 Task: Create a sub task Design and Implement Solution for the task  Create a new online platform for online therapy sessions in the project ArrowTech , assign it to team member softage.3@softage.net and update the status of the sub task to  On Track  , set the priority of the sub task to Low
Action: Mouse moved to (56, 269)
Screenshot: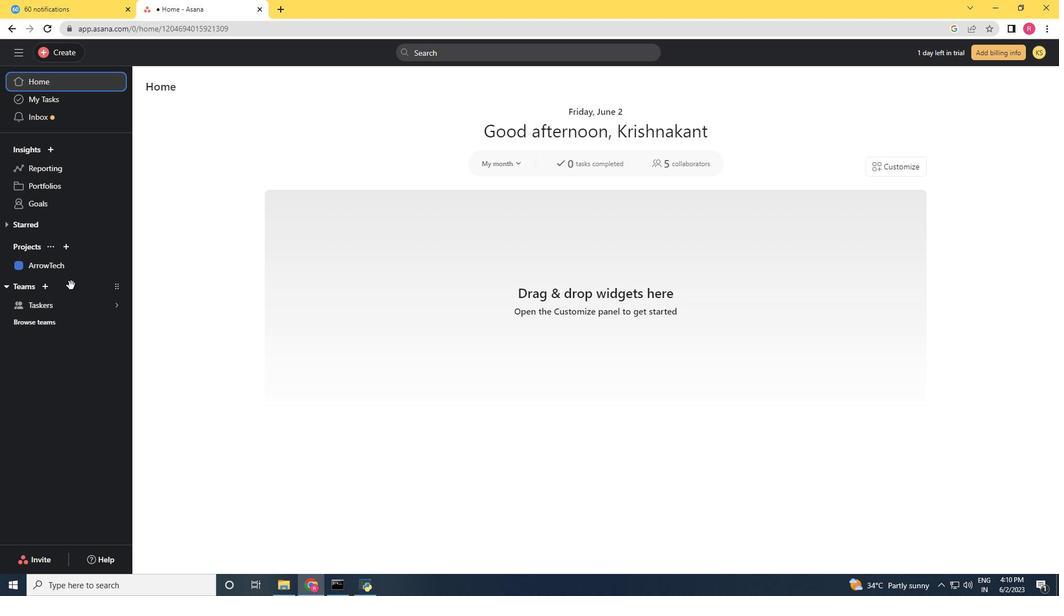 
Action: Mouse pressed left at (56, 269)
Screenshot: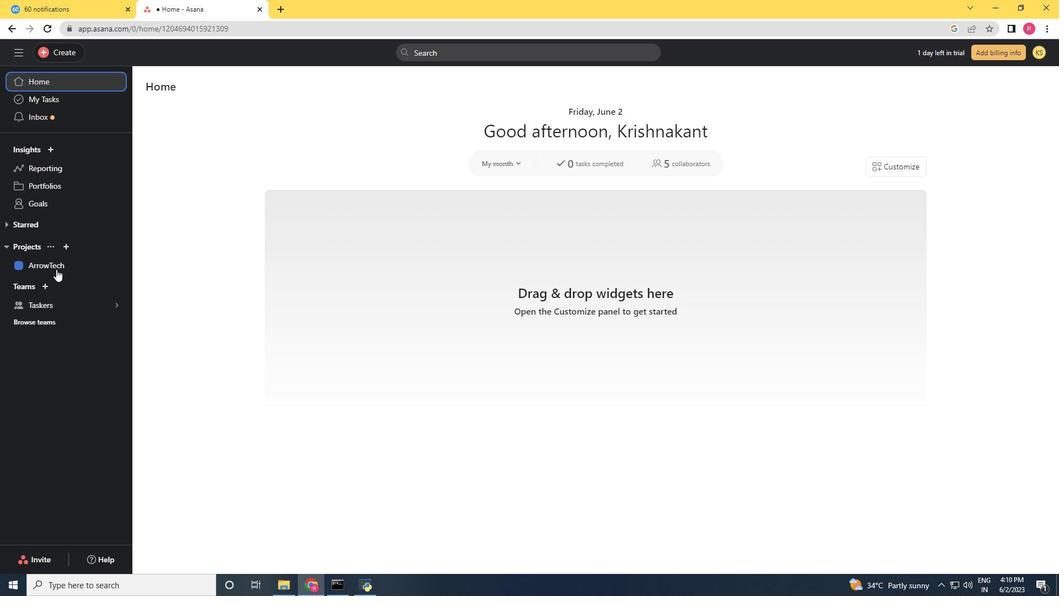 
Action: Mouse moved to (523, 247)
Screenshot: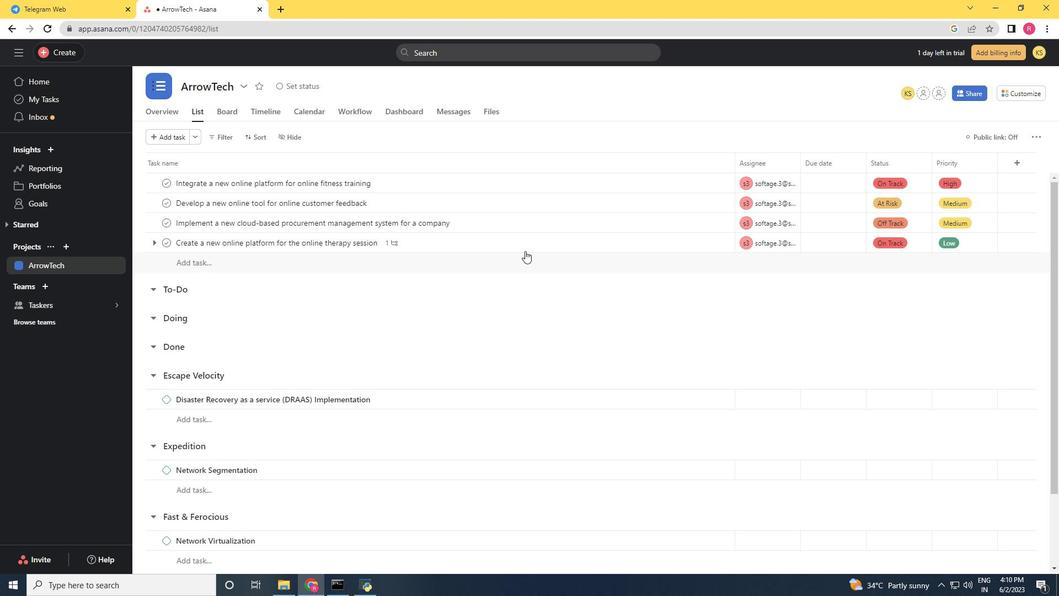 
Action: Mouse pressed left at (523, 247)
Screenshot: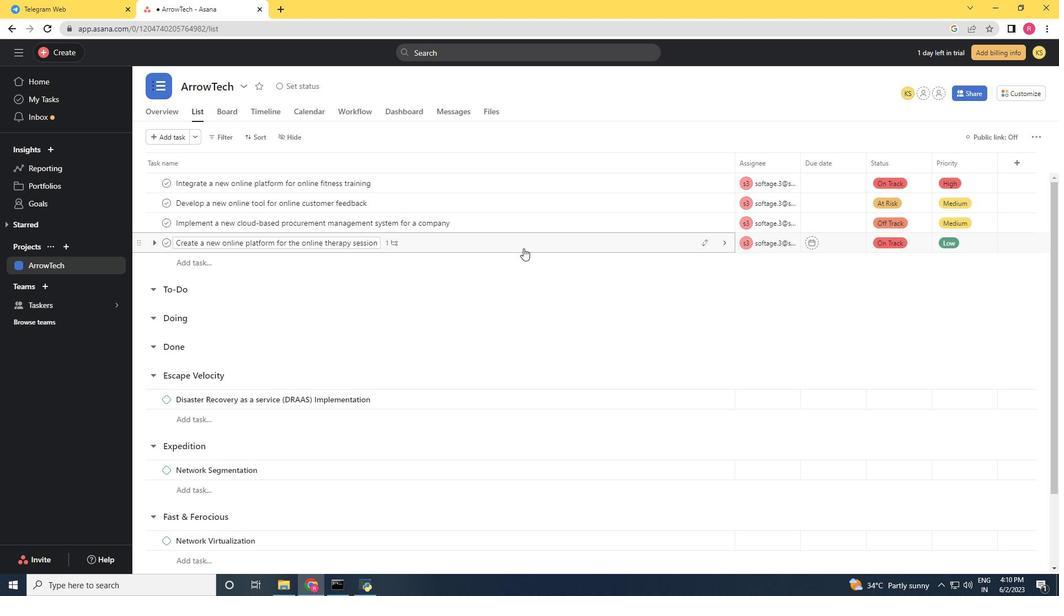 
Action: Mouse moved to (860, 327)
Screenshot: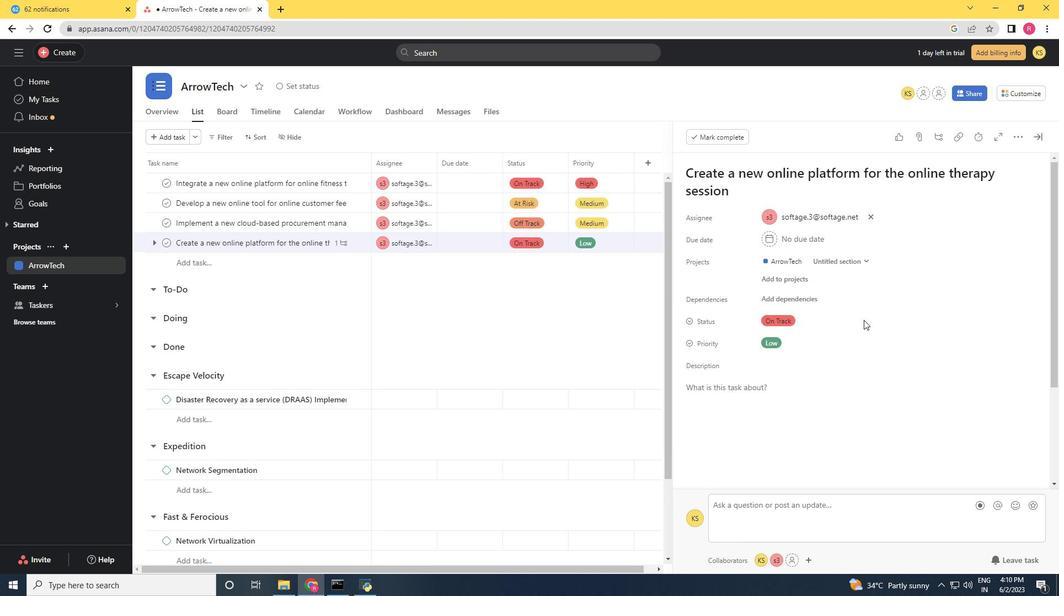 
Action: Mouse scrolled (860, 326) with delta (0, 0)
Screenshot: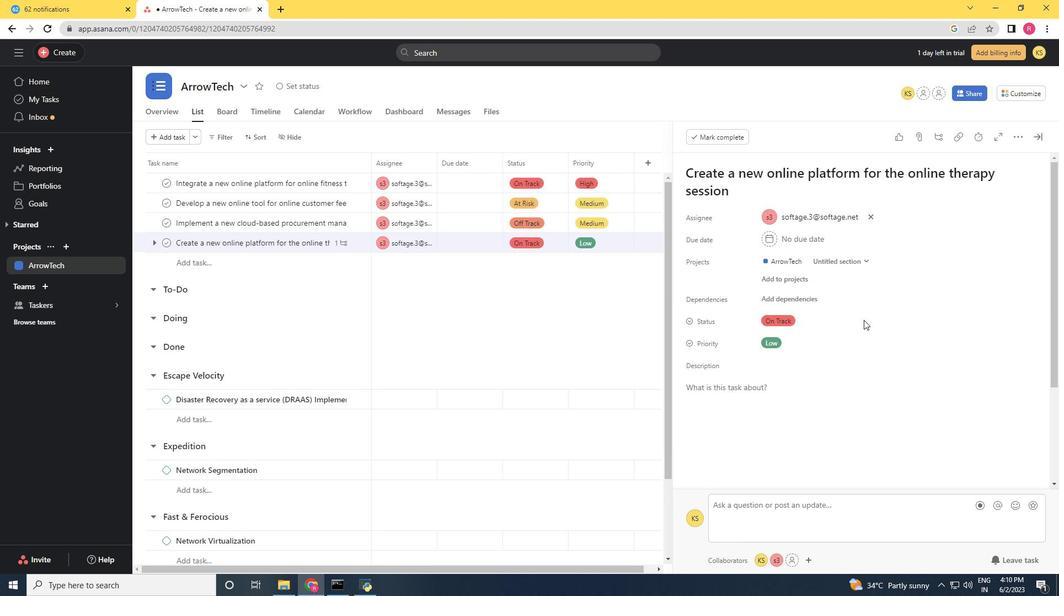 
Action: Mouse moved to (857, 331)
Screenshot: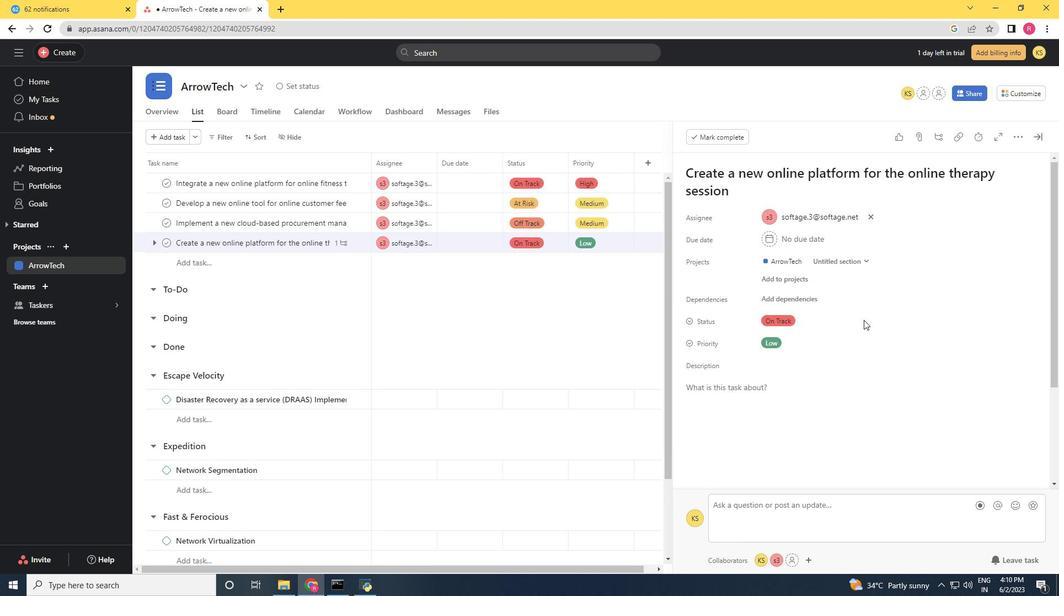 
Action: Mouse scrolled (857, 331) with delta (0, 0)
Screenshot: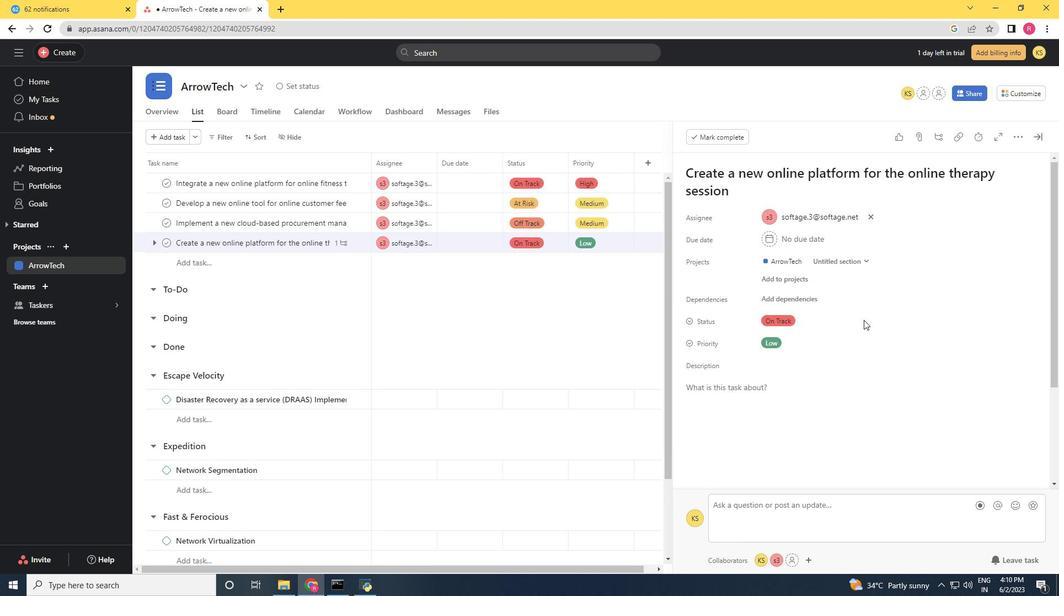 
Action: Mouse moved to (857, 332)
Screenshot: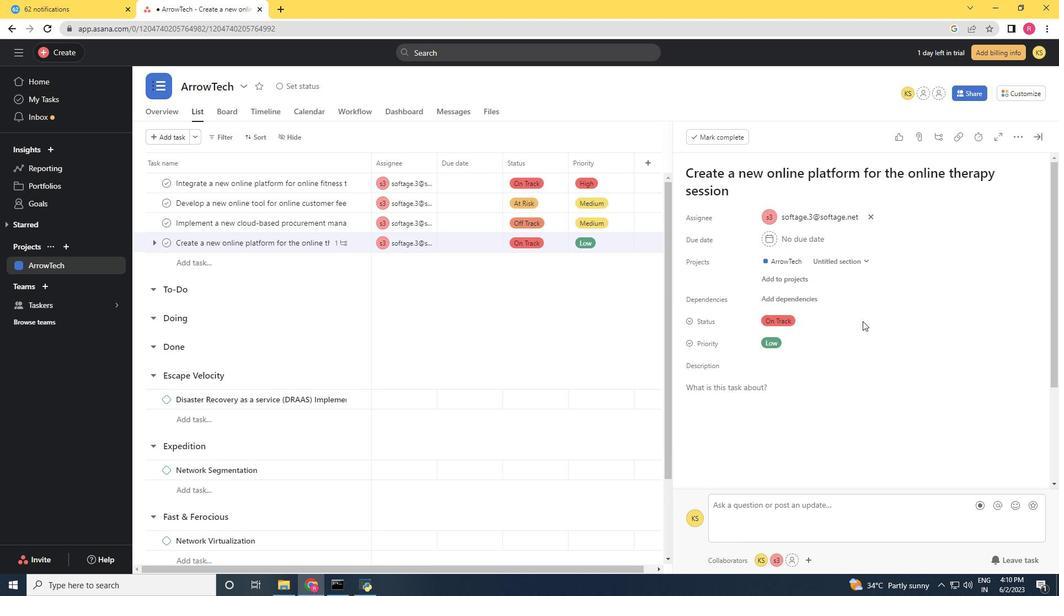 
Action: Mouse scrolled (857, 332) with delta (0, 0)
Screenshot: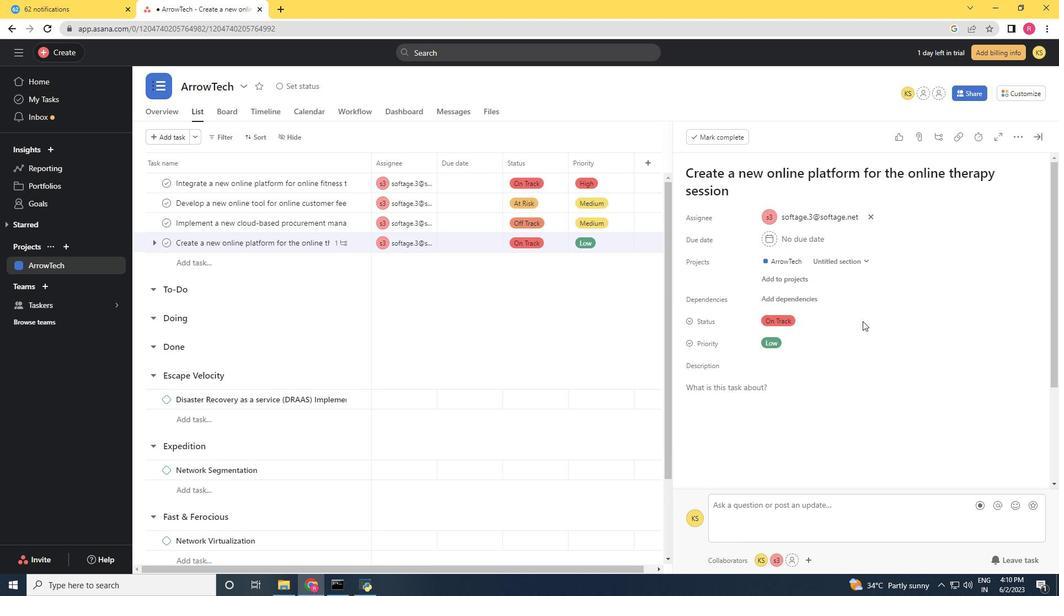 
Action: Mouse moved to (857, 333)
Screenshot: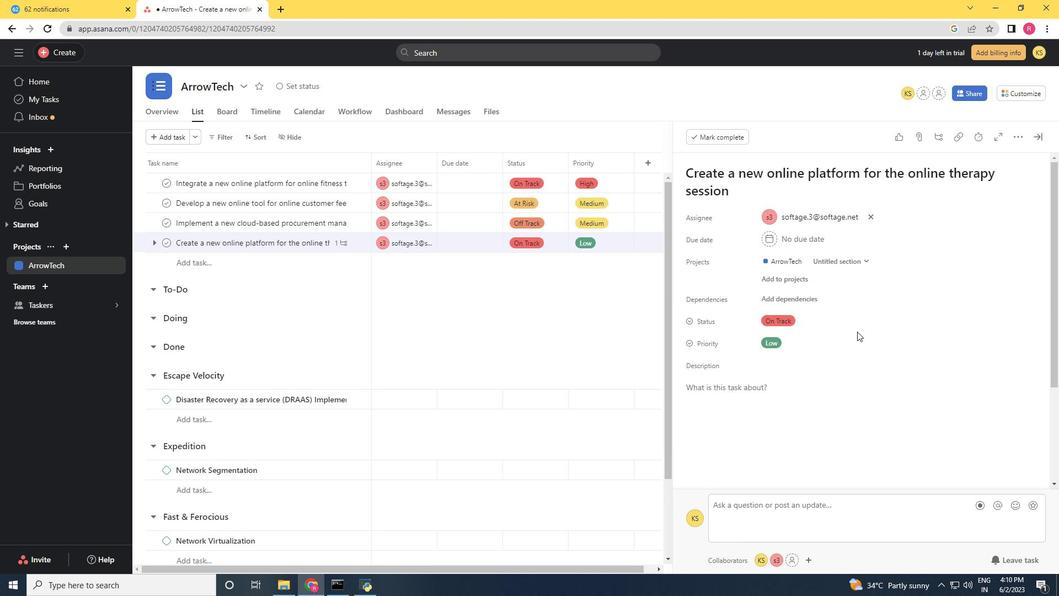 
Action: Mouse scrolled (857, 332) with delta (0, 0)
Screenshot: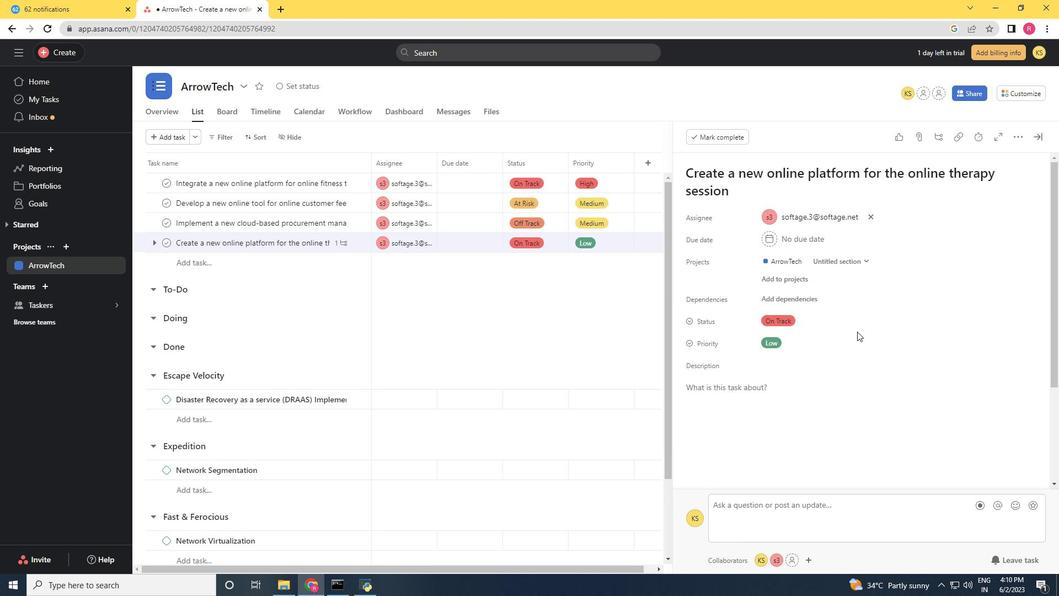 
Action: Mouse moved to (724, 404)
Screenshot: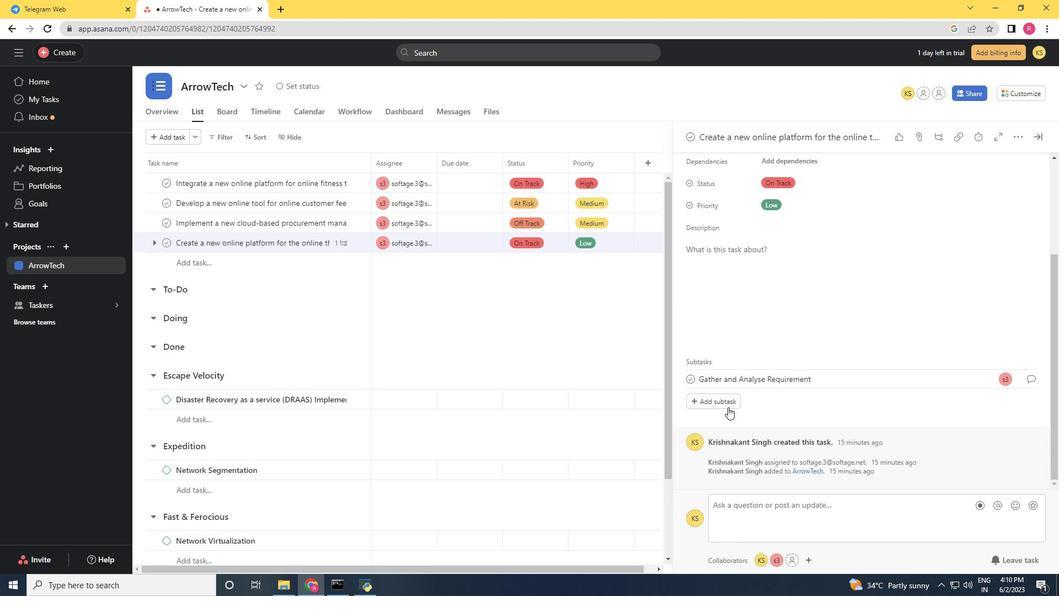 
Action: Mouse pressed left at (724, 404)
Screenshot: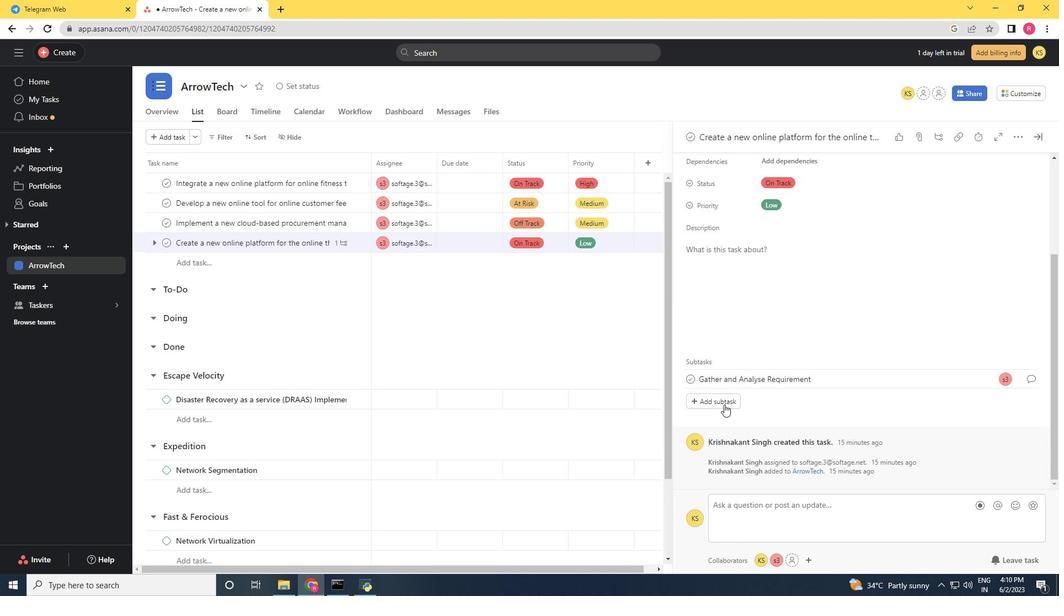 
Action: Mouse moved to (713, 401)
Screenshot: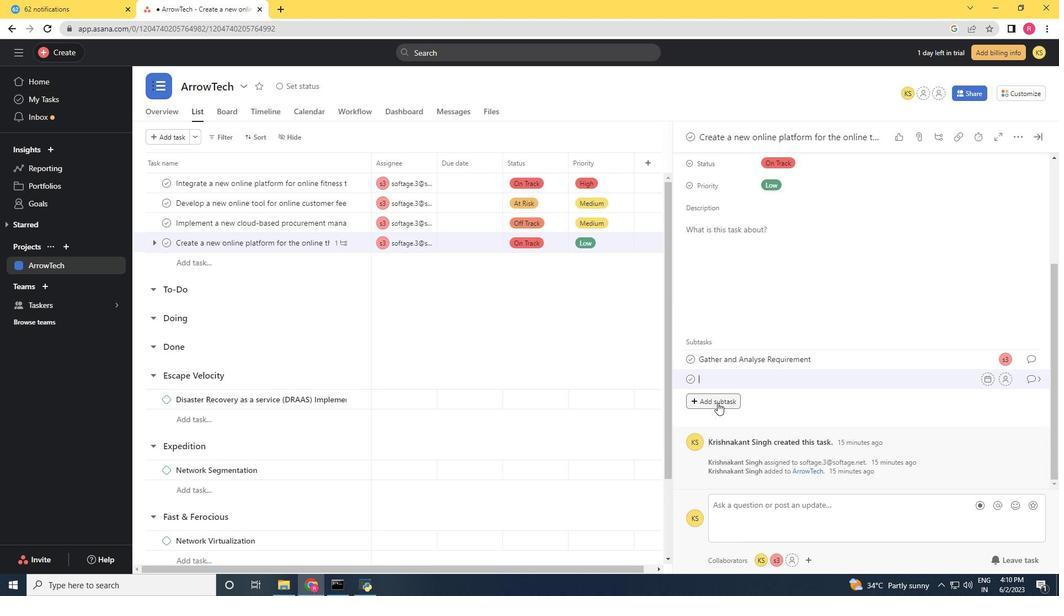 
Action: Key pressed <Key.shift>Design<Key.space>and<Key.space><Key.shift>Implee<Key.backspace>ment<Key.space><Key.shift>Solution
Screenshot: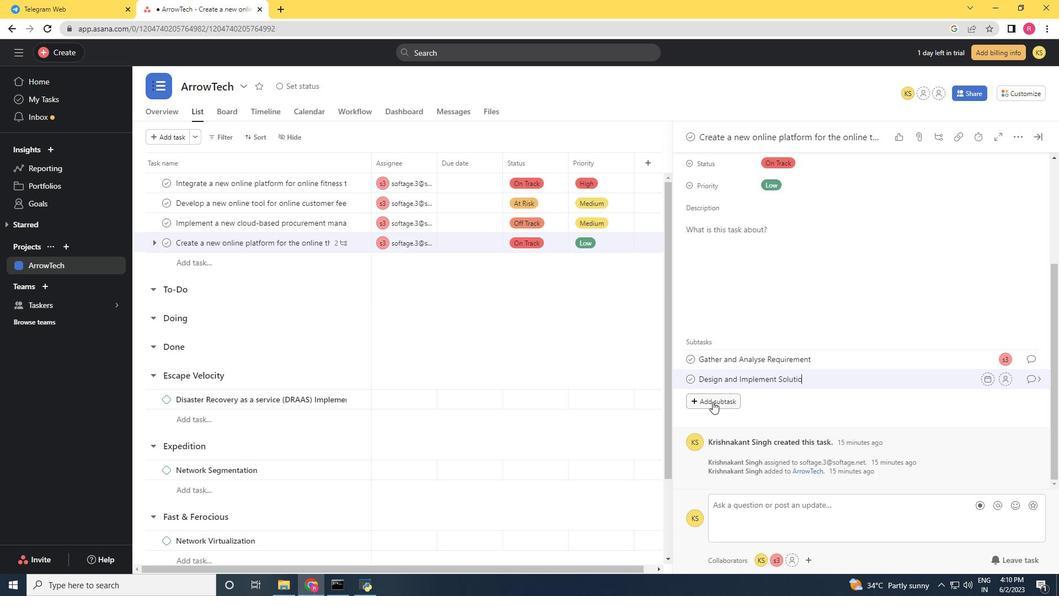 
Action: Mouse moved to (1012, 380)
Screenshot: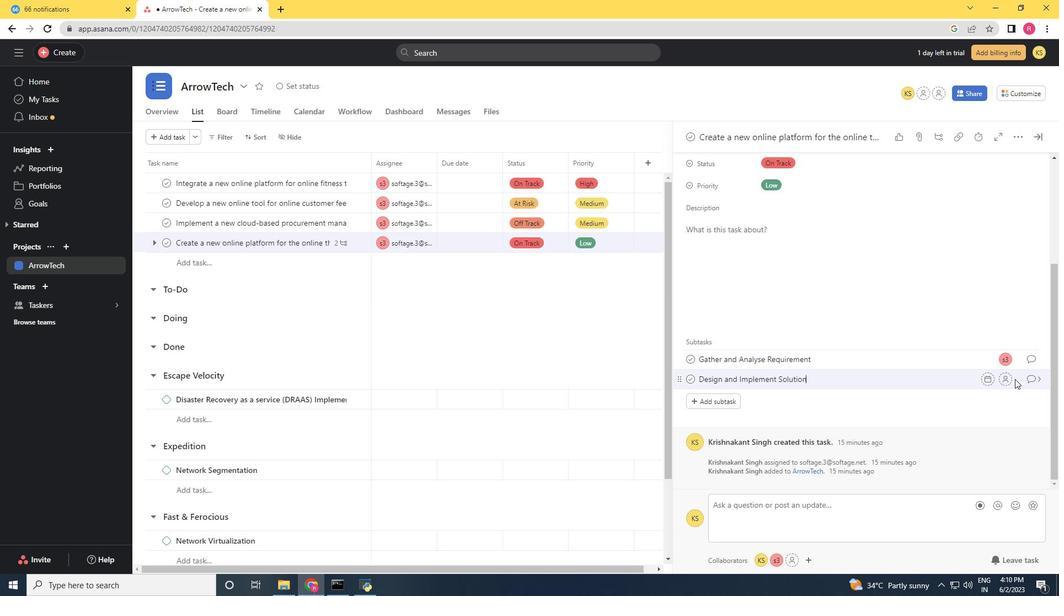 
Action: Mouse pressed left at (1012, 380)
Screenshot: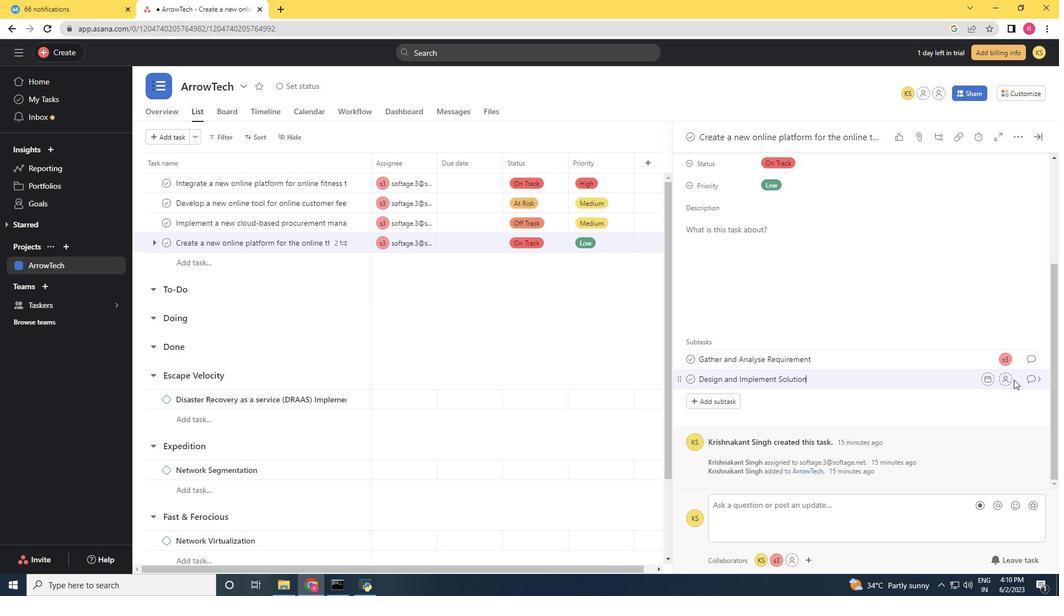 
Action: Mouse moved to (1004, 380)
Screenshot: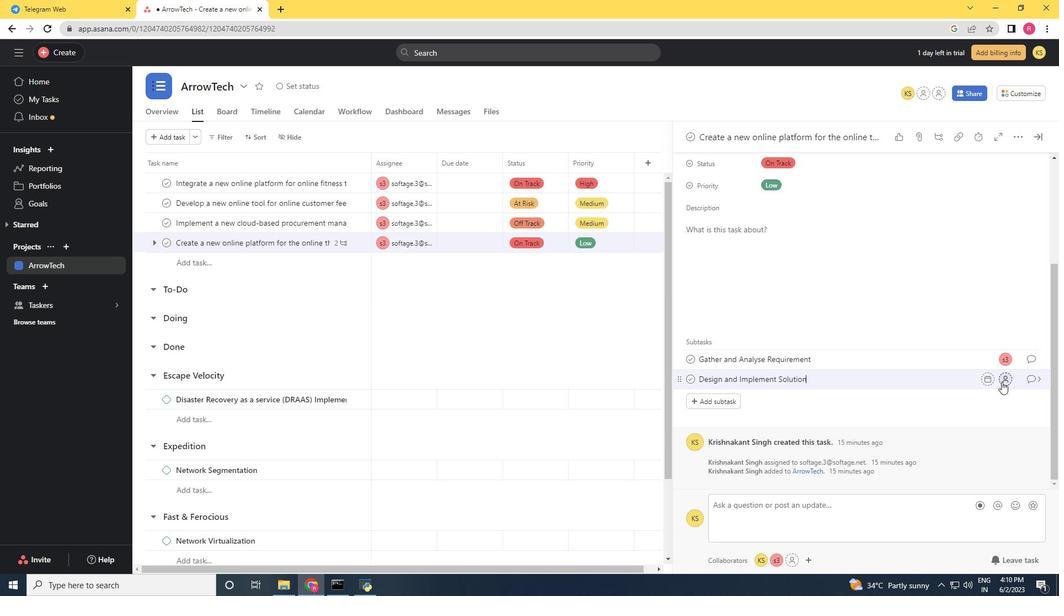 
Action: Mouse pressed left at (1004, 380)
Screenshot: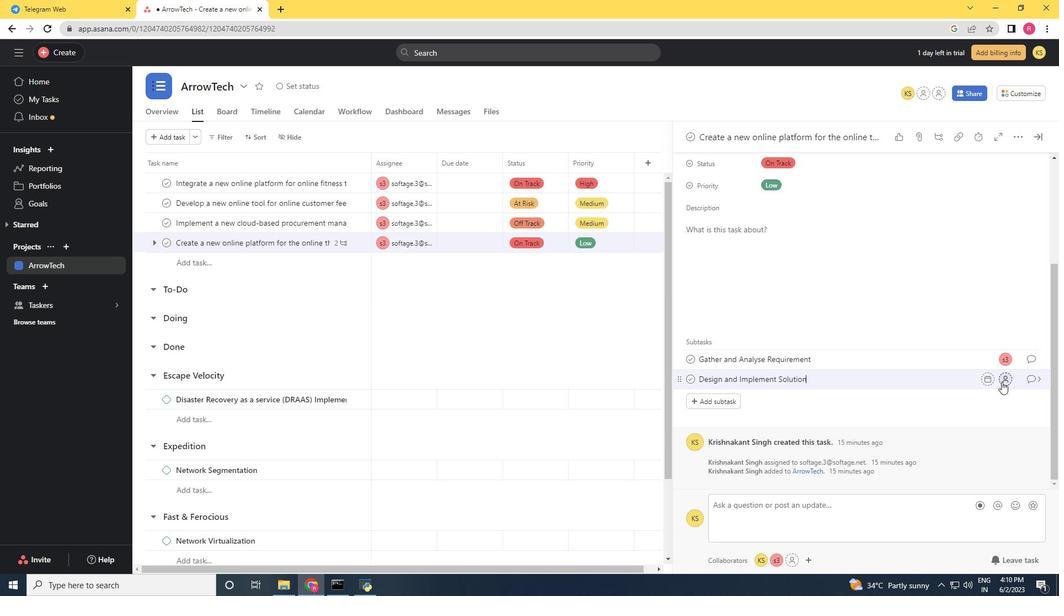 
Action: Mouse moved to (847, 330)
Screenshot: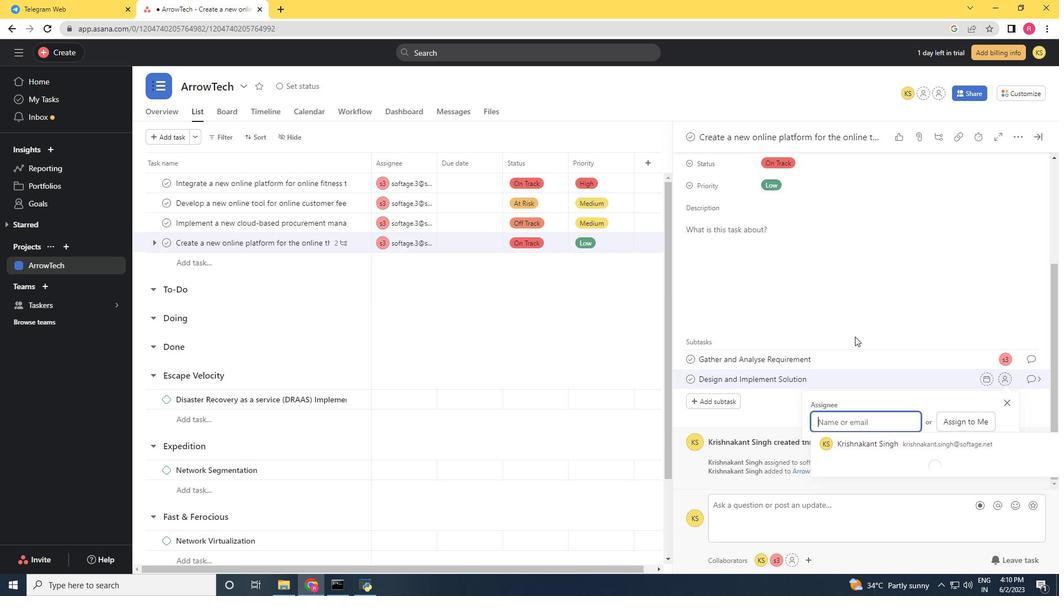
Action: Key pressed softage.3<Key.shift>@softage.net
Screenshot: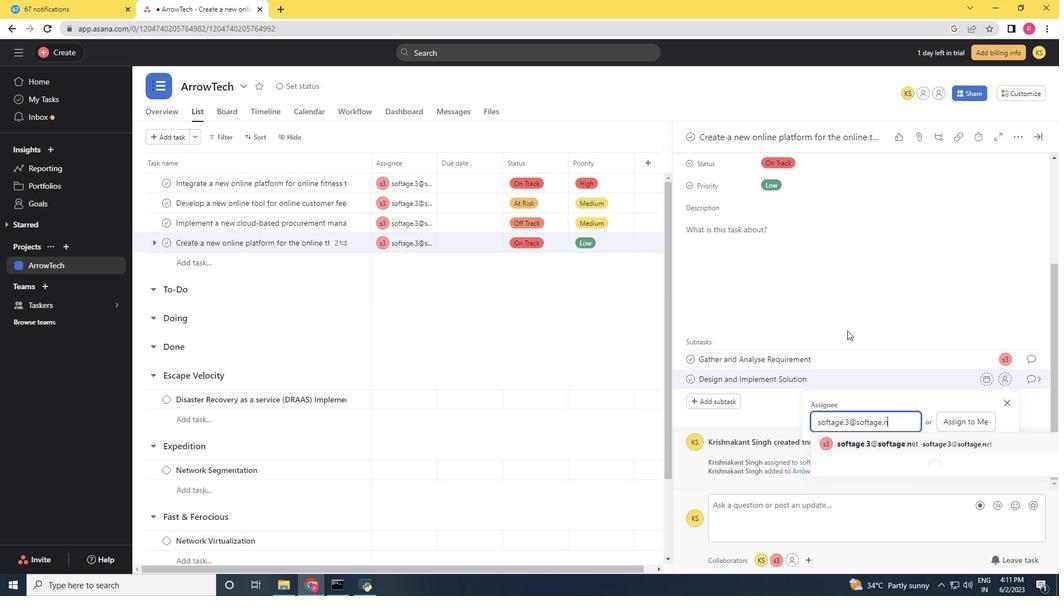 
Action: Mouse moved to (892, 445)
Screenshot: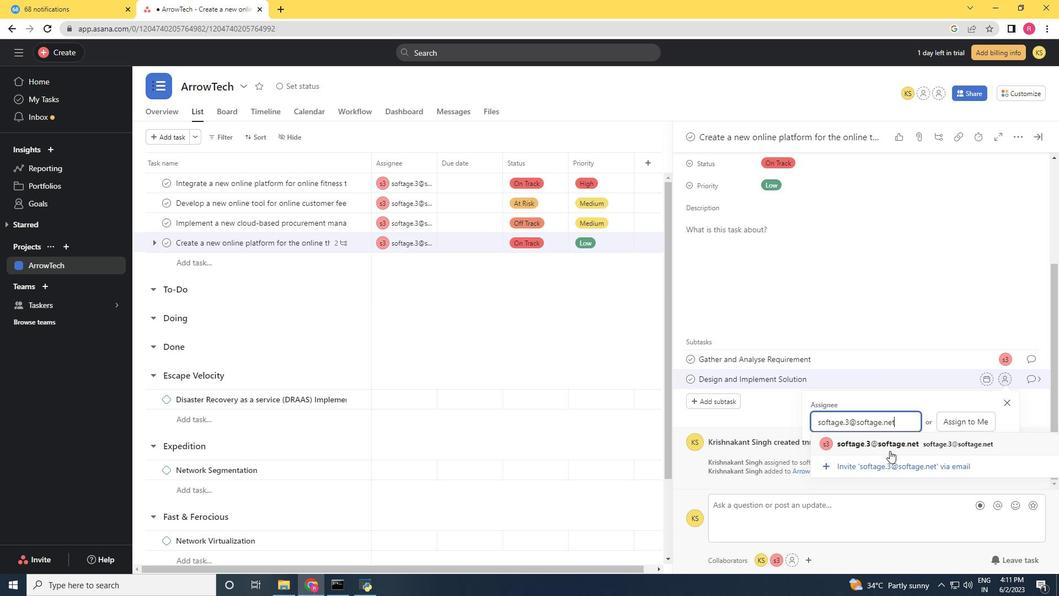 
Action: Mouse pressed left at (892, 445)
Screenshot: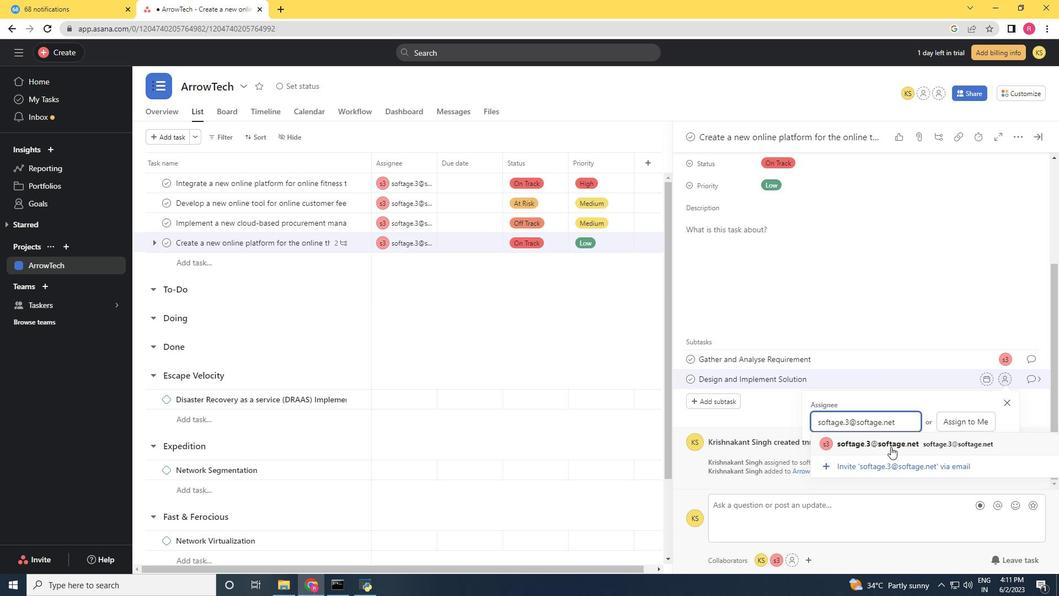 
Action: Mouse moved to (1032, 378)
Screenshot: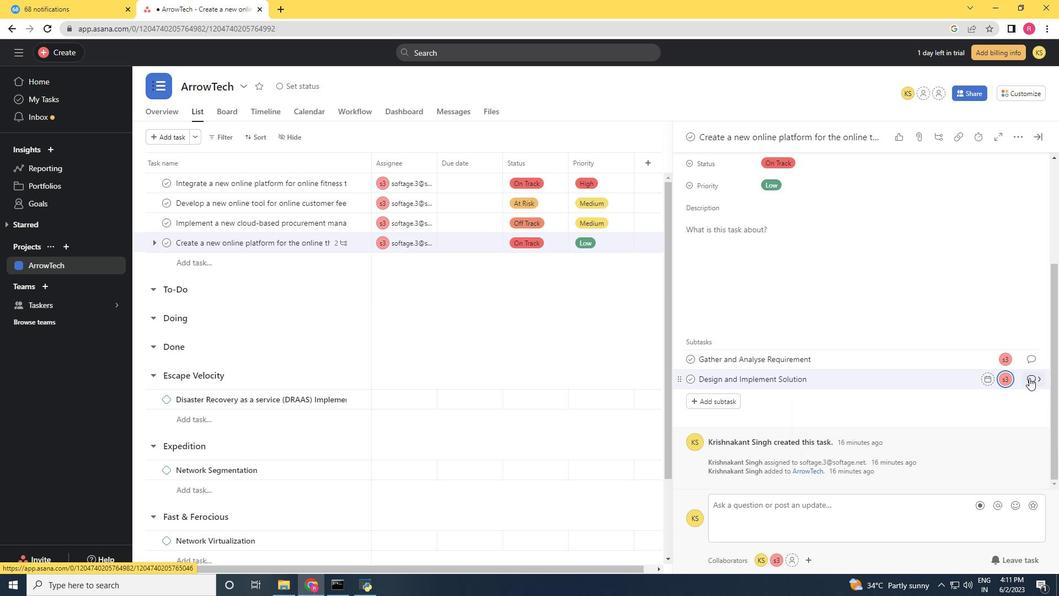 
Action: Mouse pressed left at (1032, 378)
Screenshot: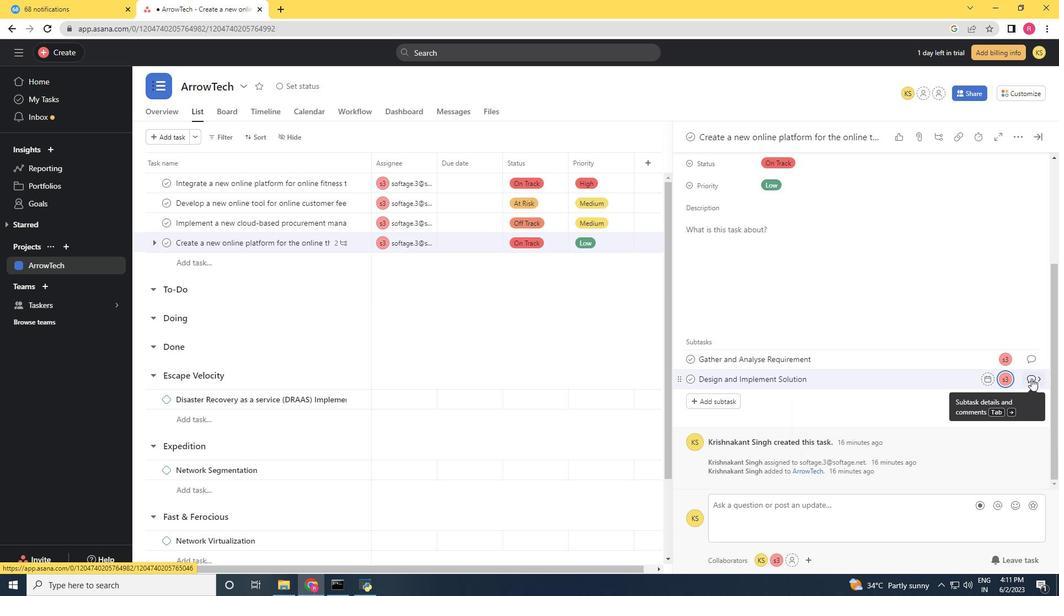 
Action: Mouse moved to (738, 295)
Screenshot: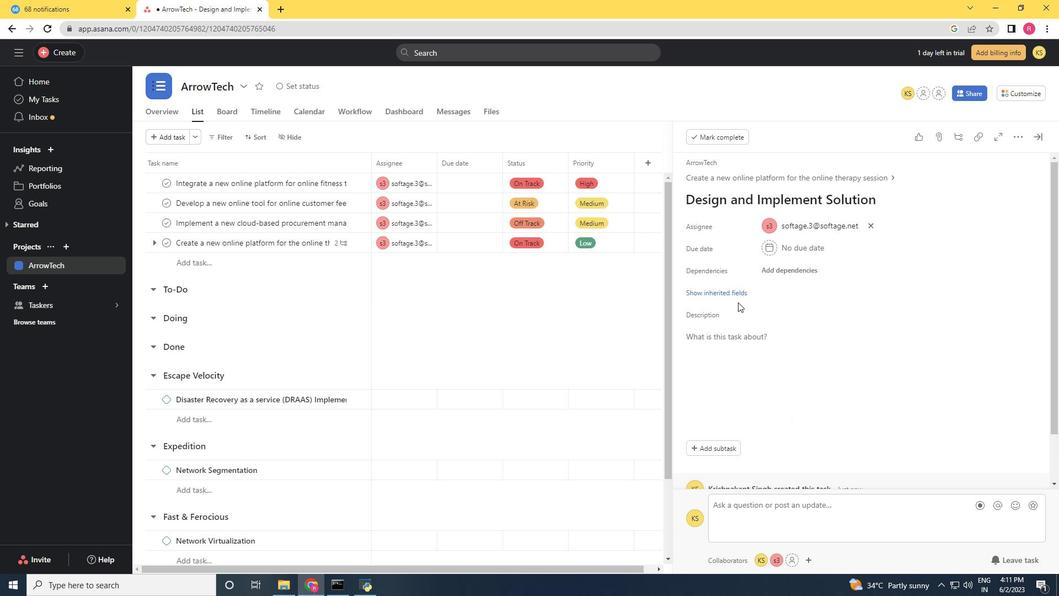
Action: Mouse pressed left at (738, 295)
Screenshot: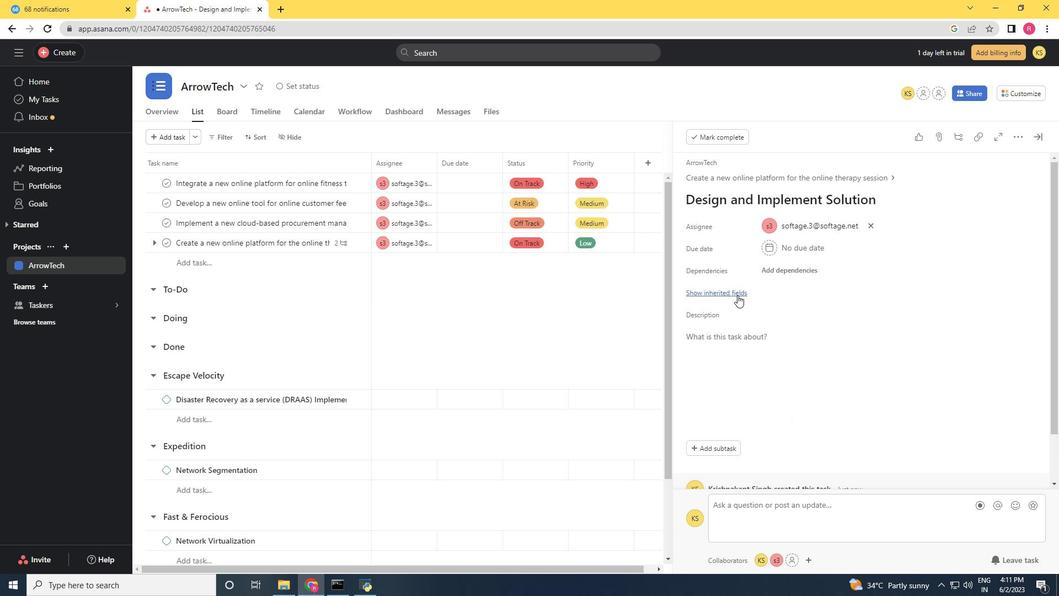 
Action: Mouse moved to (785, 319)
Screenshot: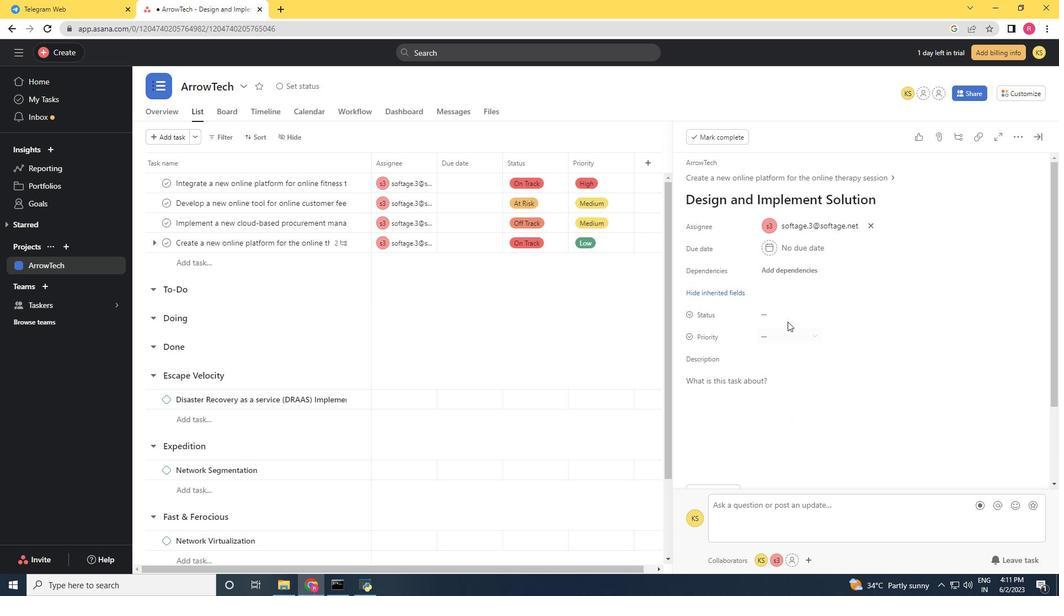 
Action: Mouse pressed left at (785, 319)
Screenshot: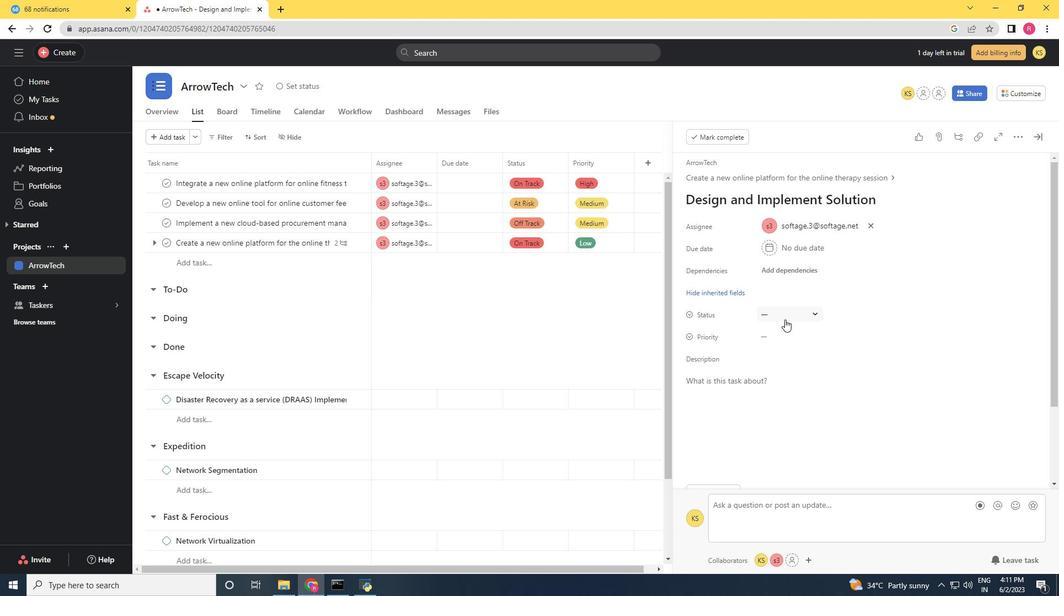 
Action: Mouse moved to (804, 347)
Screenshot: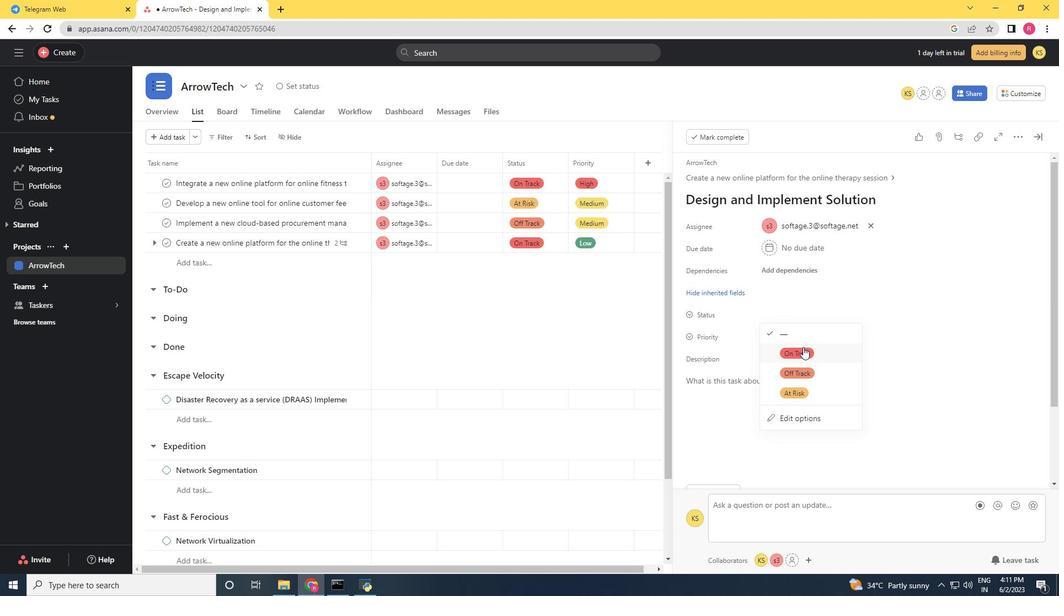 
Action: Mouse pressed left at (804, 347)
Screenshot: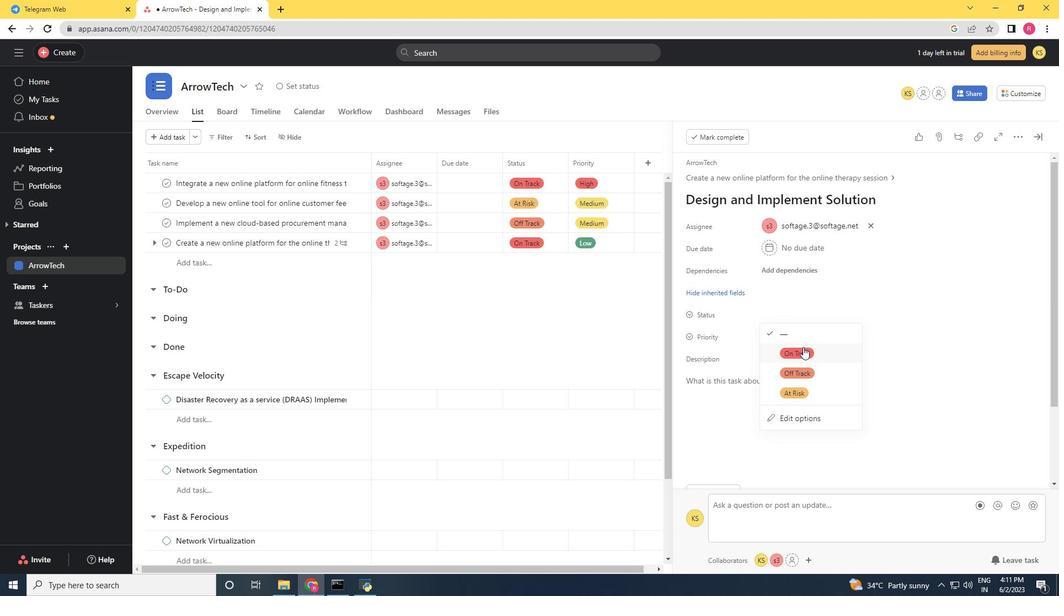 
Action: Mouse moved to (778, 337)
Screenshot: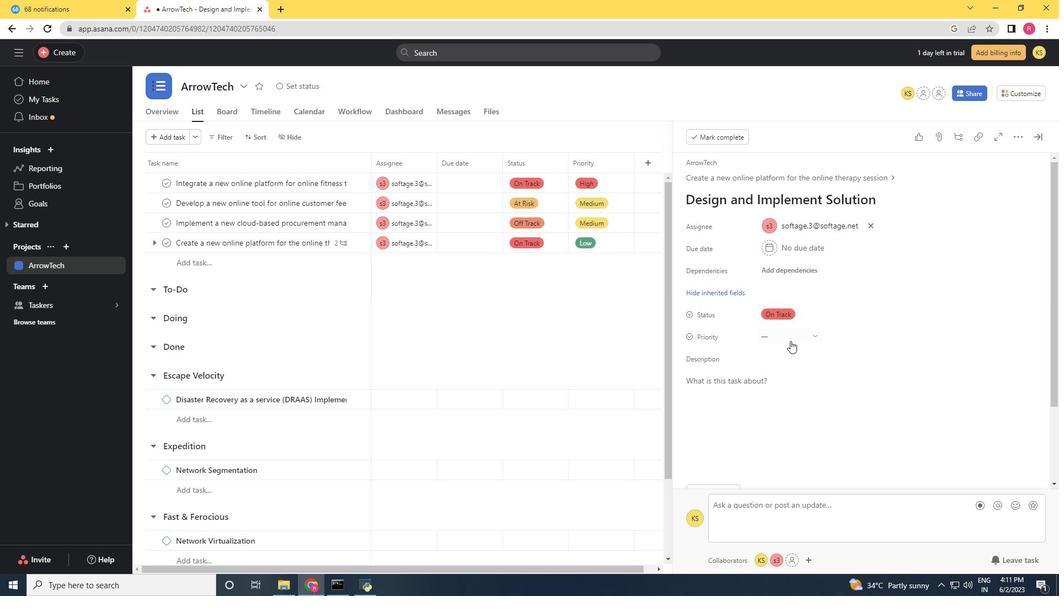 
Action: Mouse pressed left at (778, 337)
Screenshot: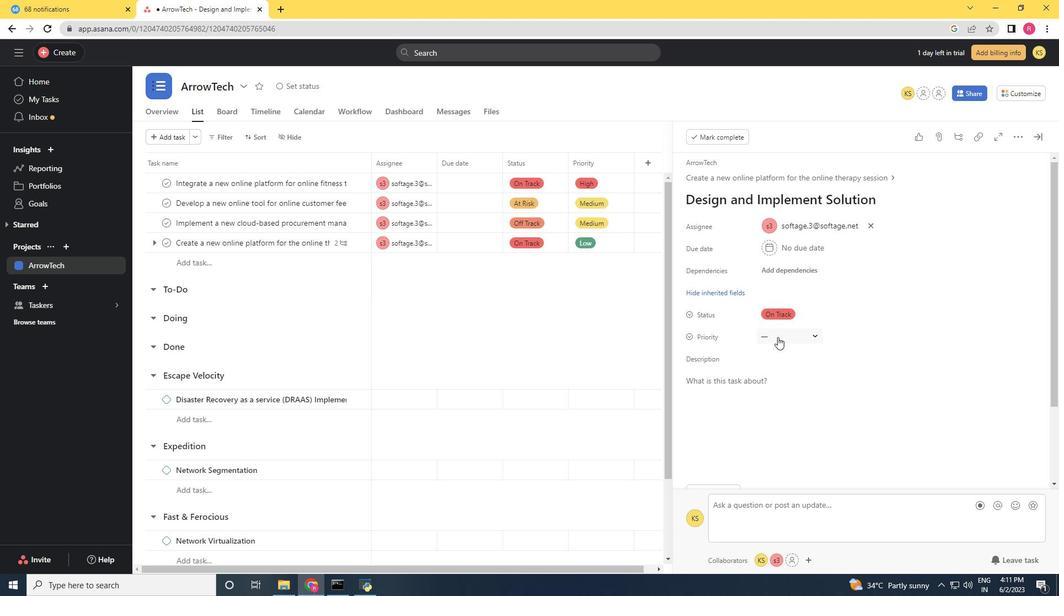 
Action: Mouse moved to (799, 417)
Screenshot: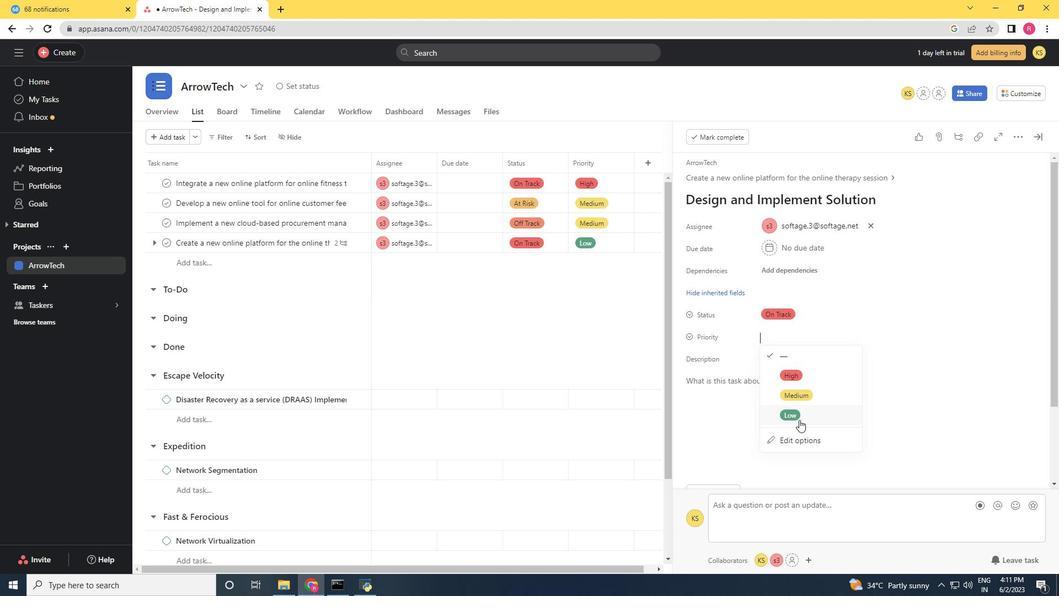 
Action: Mouse pressed left at (799, 417)
Screenshot: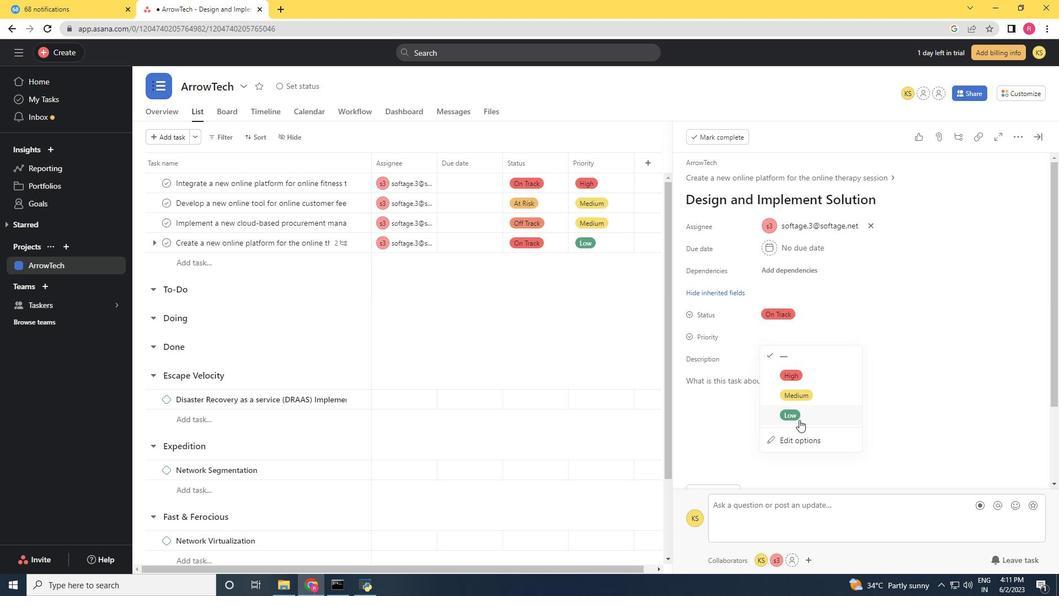 
Action: Mouse moved to (807, 398)
Screenshot: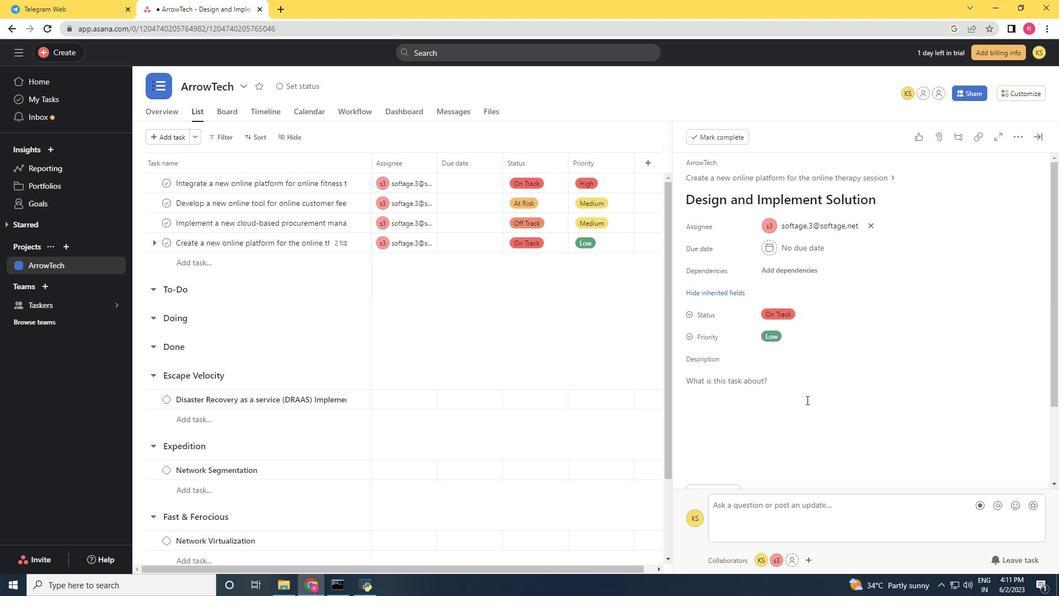 
